 Task: Select the finding stay that's right for you
Action: Mouse moved to (136, 480)
Screenshot: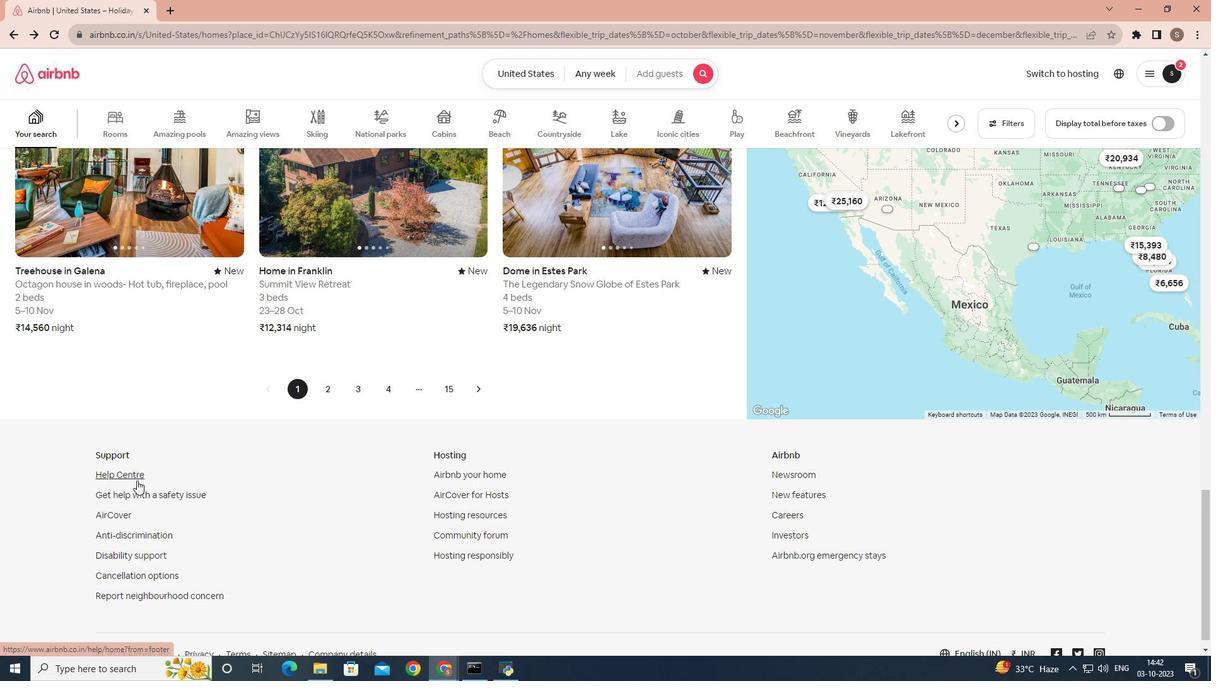 
Action: Mouse pressed left at (136, 480)
Screenshot: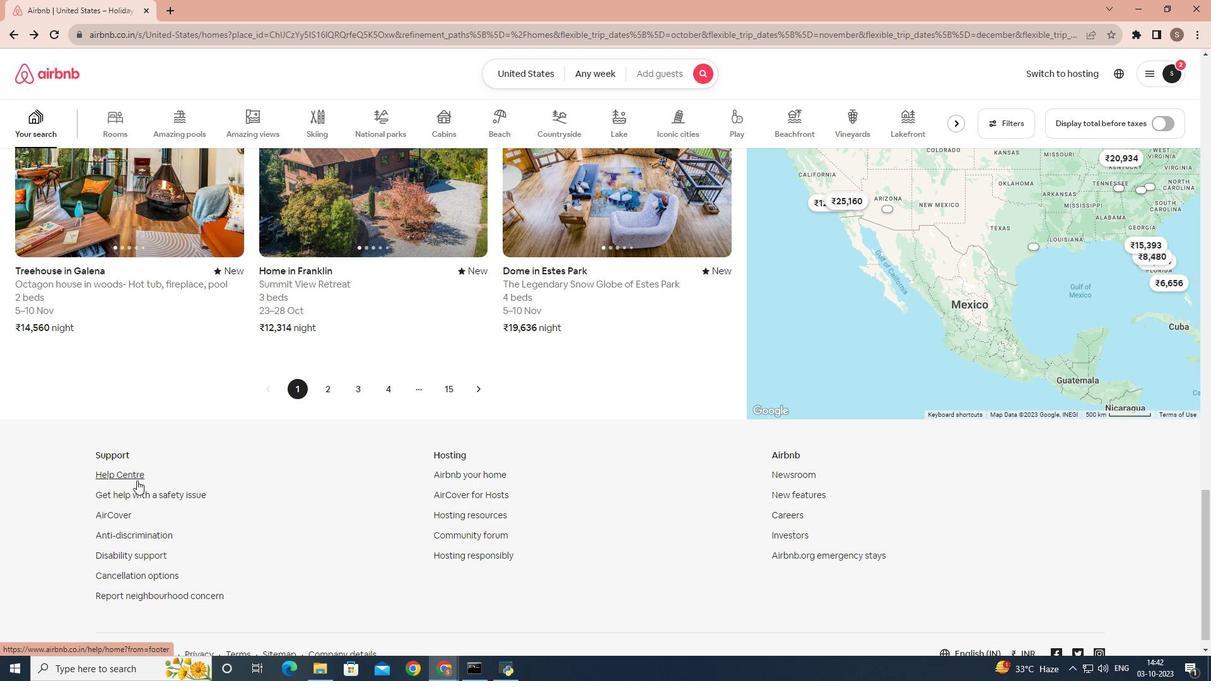 
Action: Mouse moved to (359, 520)
Screenshot: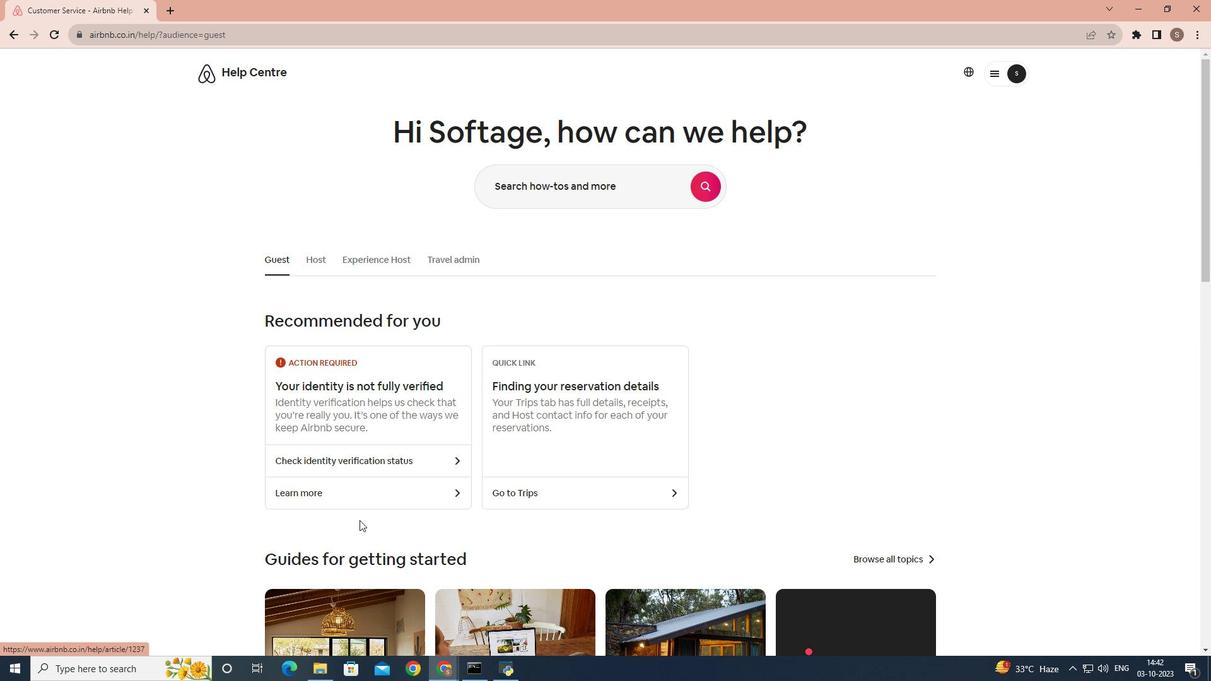 
Action: Mouse scrolled (359, 521) with delta (0, 0)
Screenshot: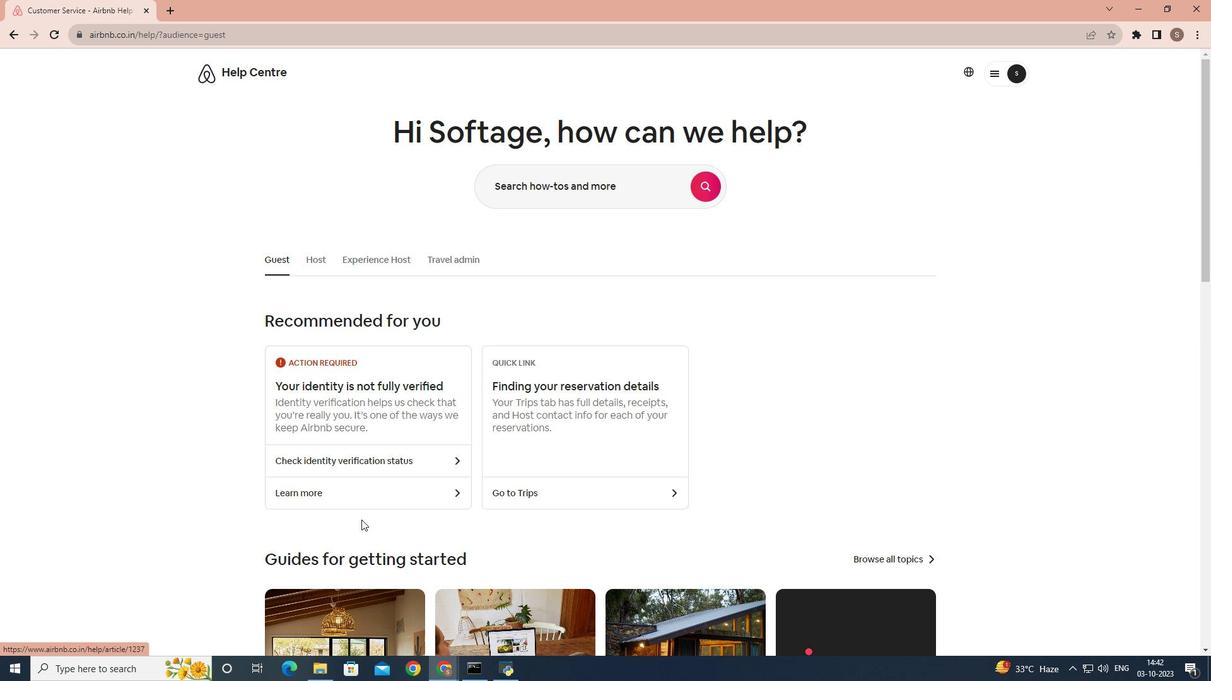 
Action: Mouse moved to (360, 520)
Screenshot: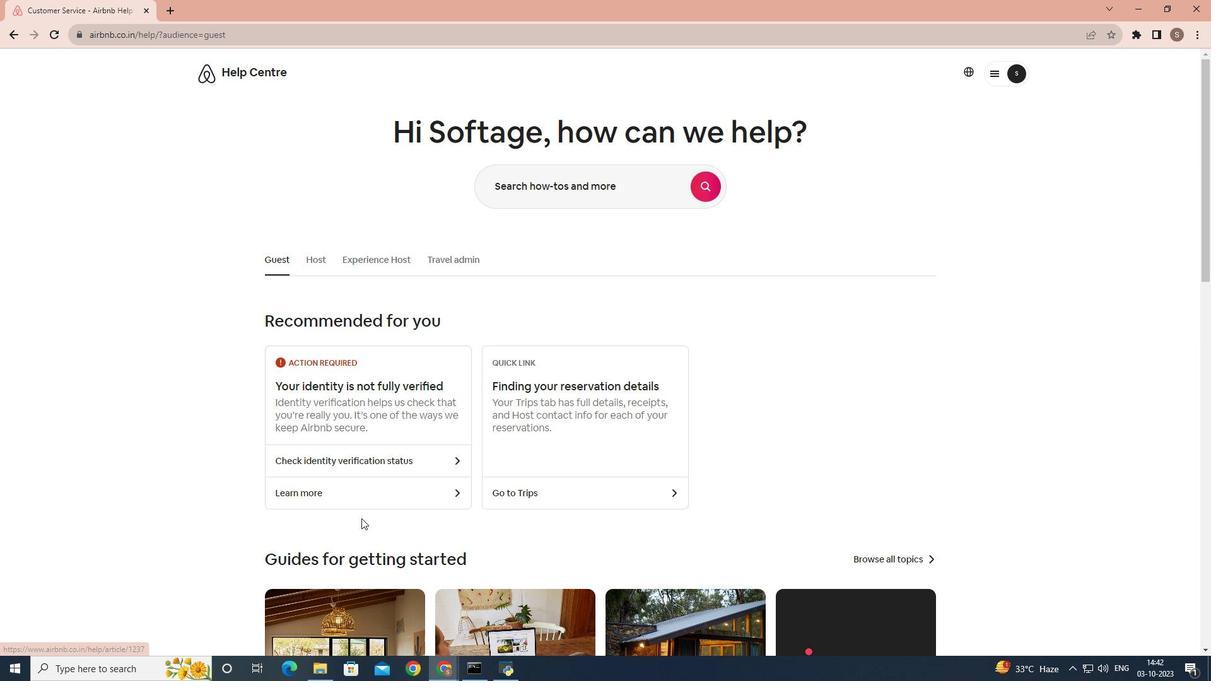 
Action: Mouse scrolled (360, 520) with delta (0, 0)
Screenshot: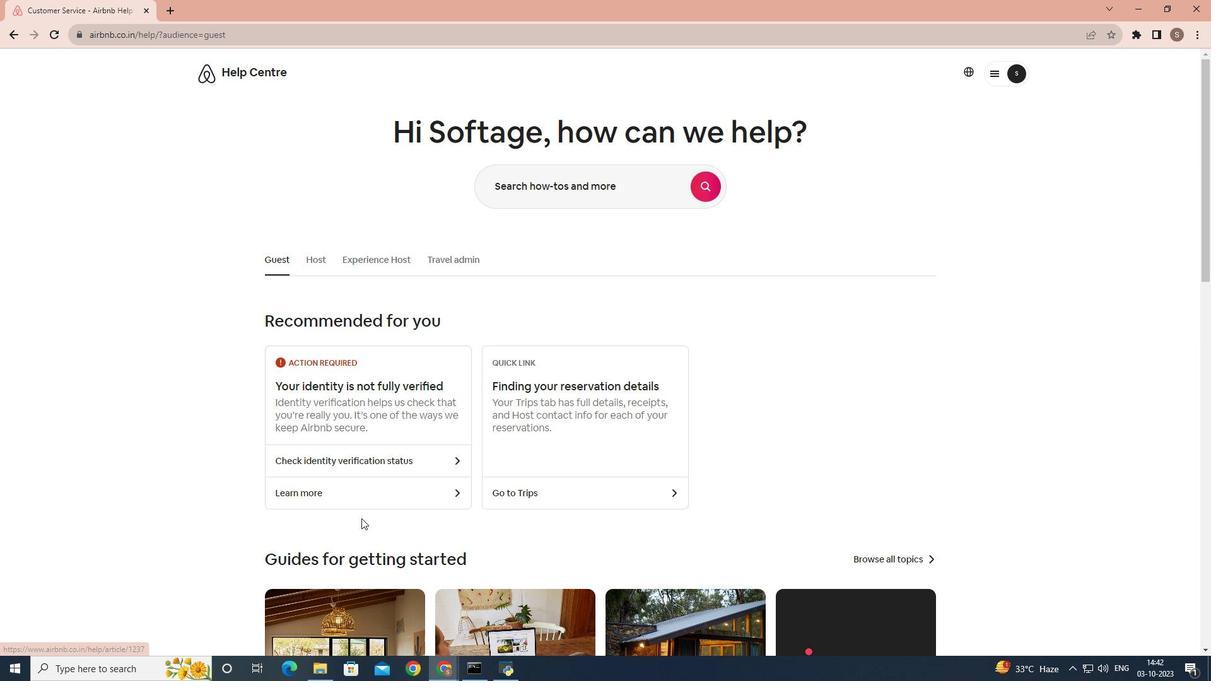 
Action: Mouse moved to (361, 520)
Screenshot: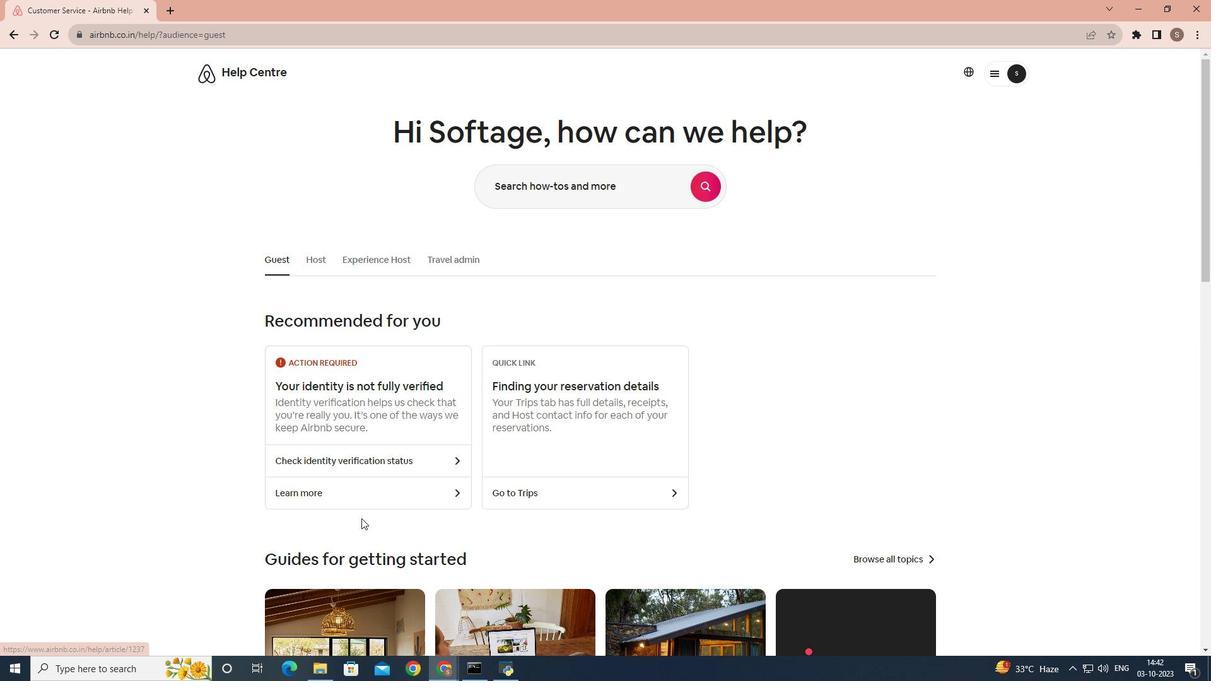 
Action: Mouse scrolled (361, 520) with delta (0, 0)
Screenshot: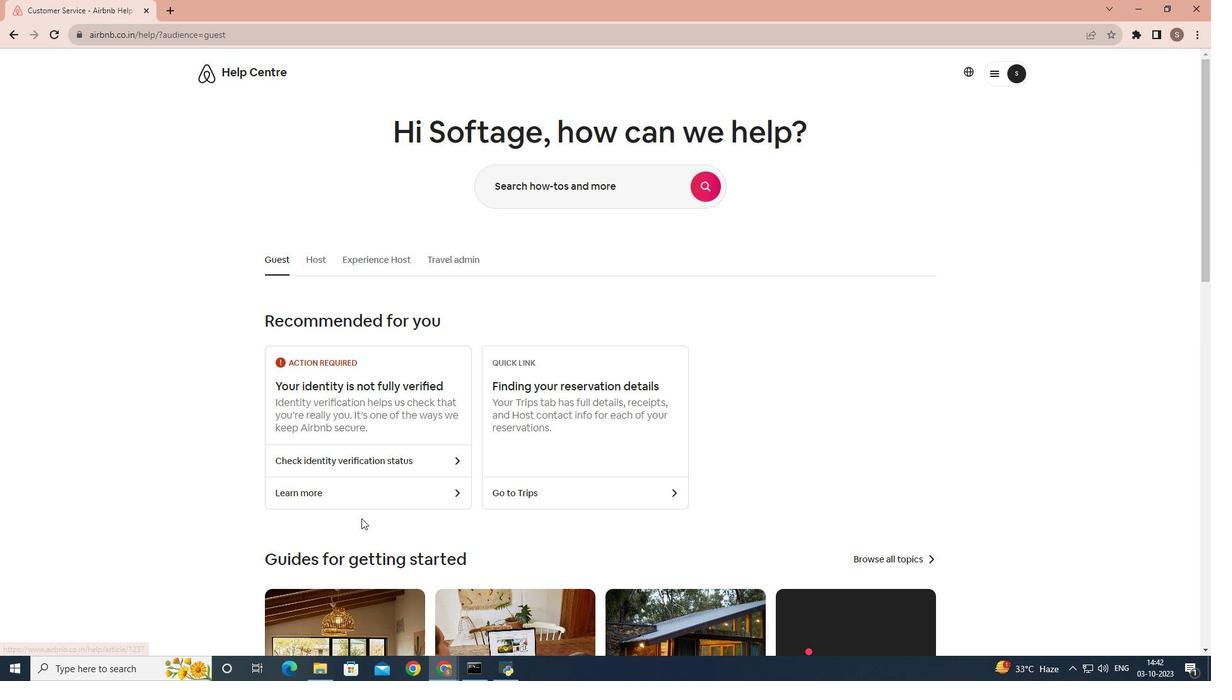 
Action: Mouse moved to (516, 531)
Screenshot: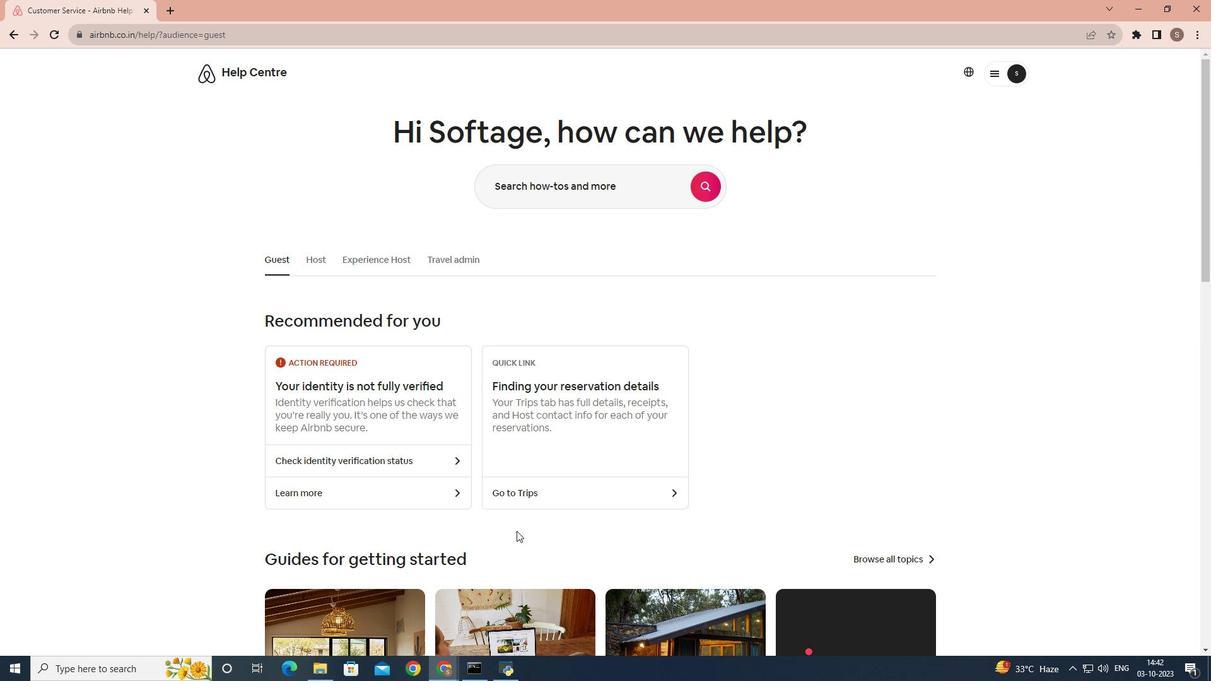 
Action: Mouse scrolled (516, 532) with delta (0, 0)
Screenshot: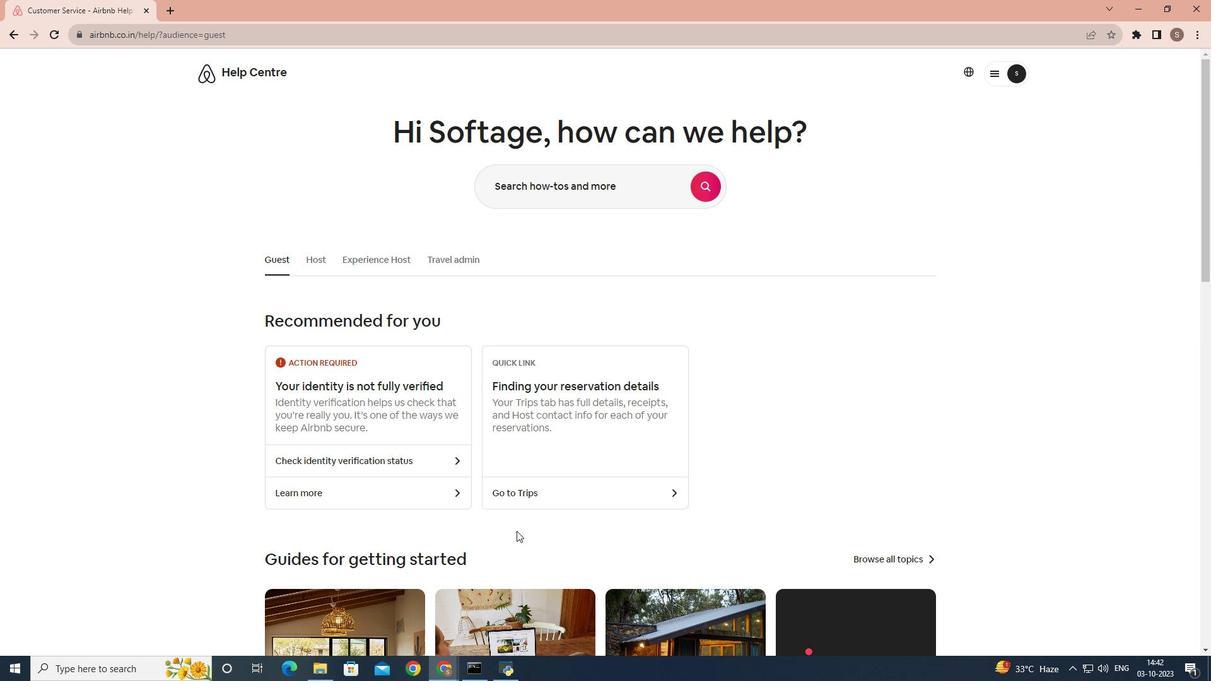 
Action: Mouse scrolled (516, 532) with delta (0, 0)
Screenshot: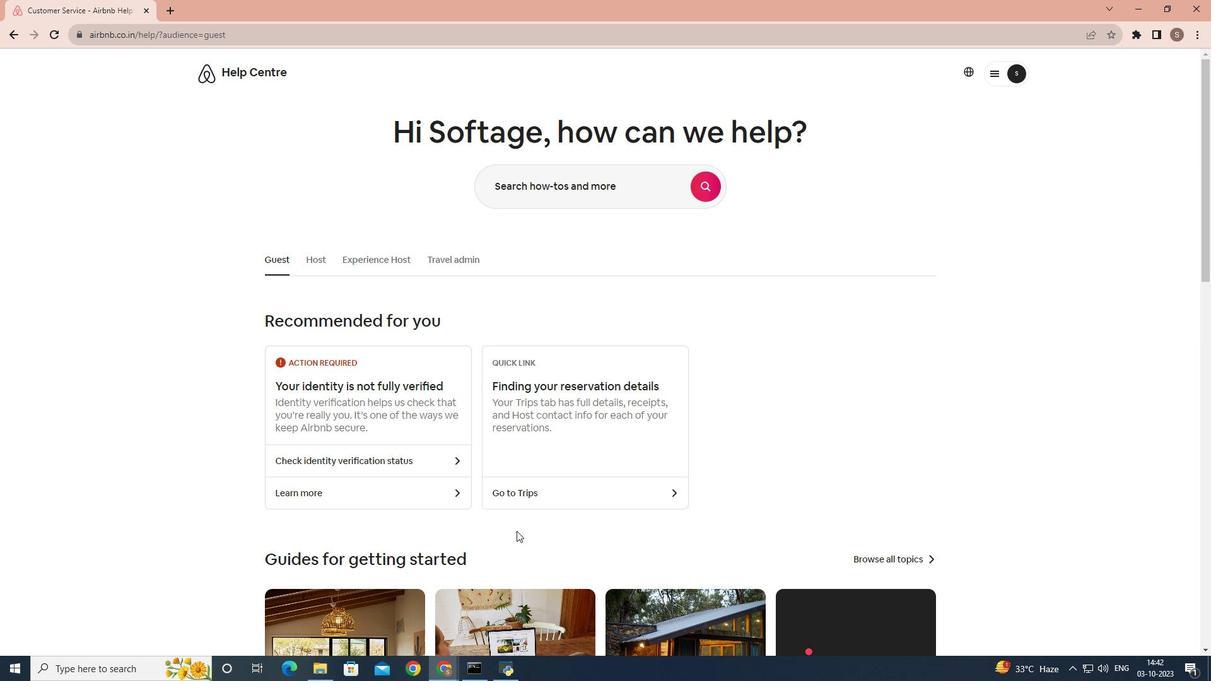 
Action: Mouse scrolled (516, 530) with delta (0, 0)
Screenshot: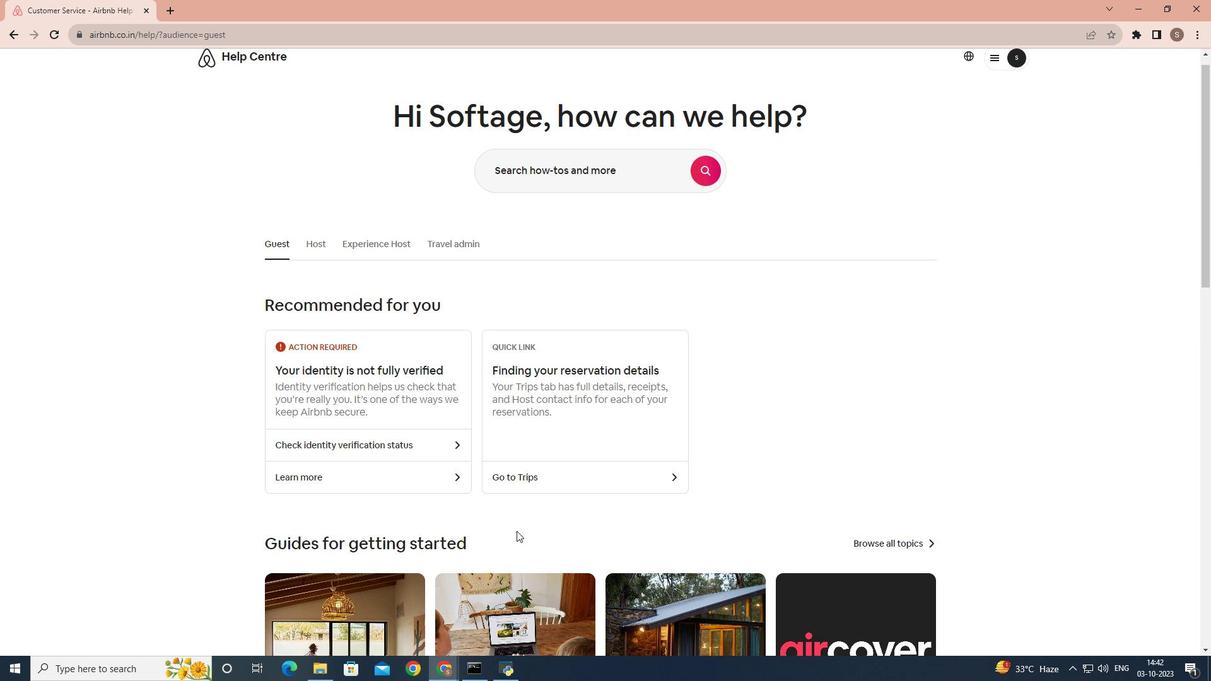
Action: Mouse scrolled (516, 530) with delta (0, 0)
Screenshot: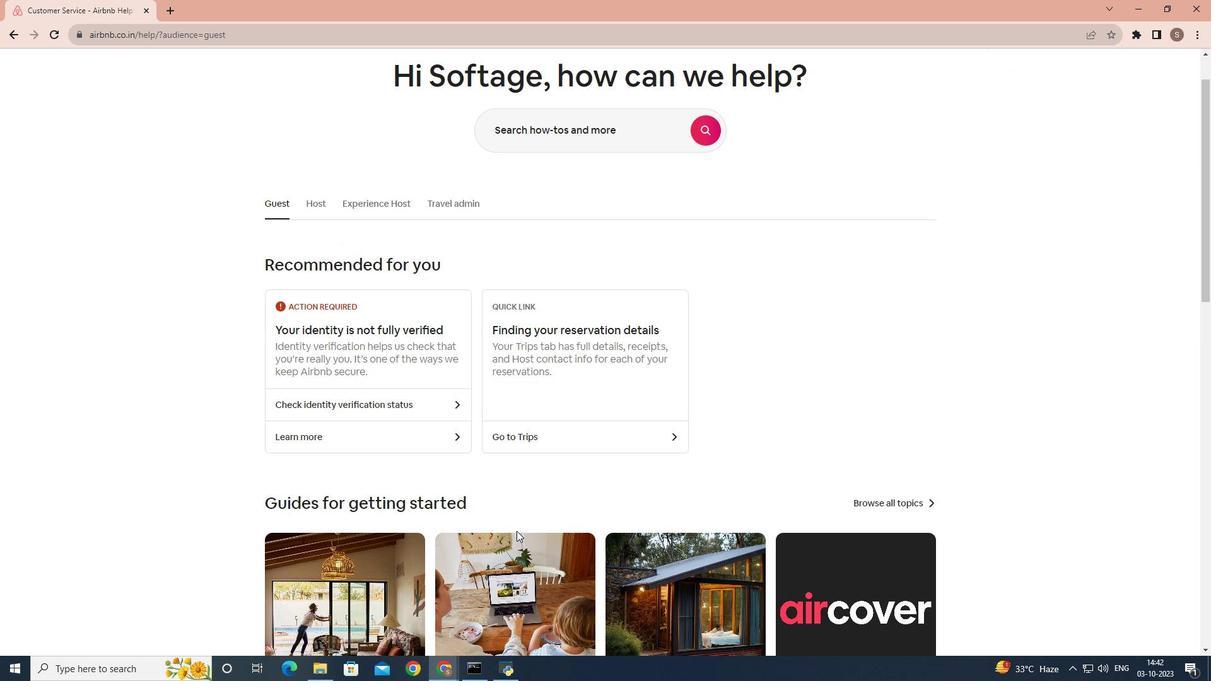 
Action: Mouse scrolled (516, 530) with delta (0, 0)
Screenshot: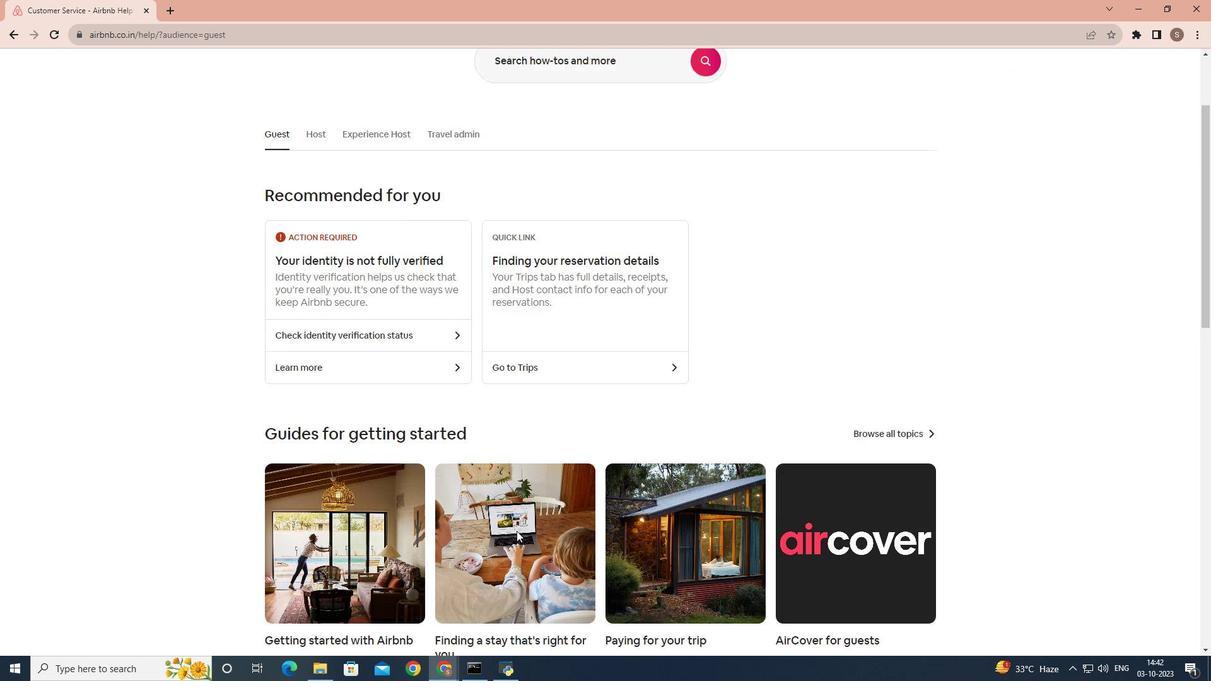 
Action: Mouse scrolled (516, 530) with delta (0, 0)
Screenshot: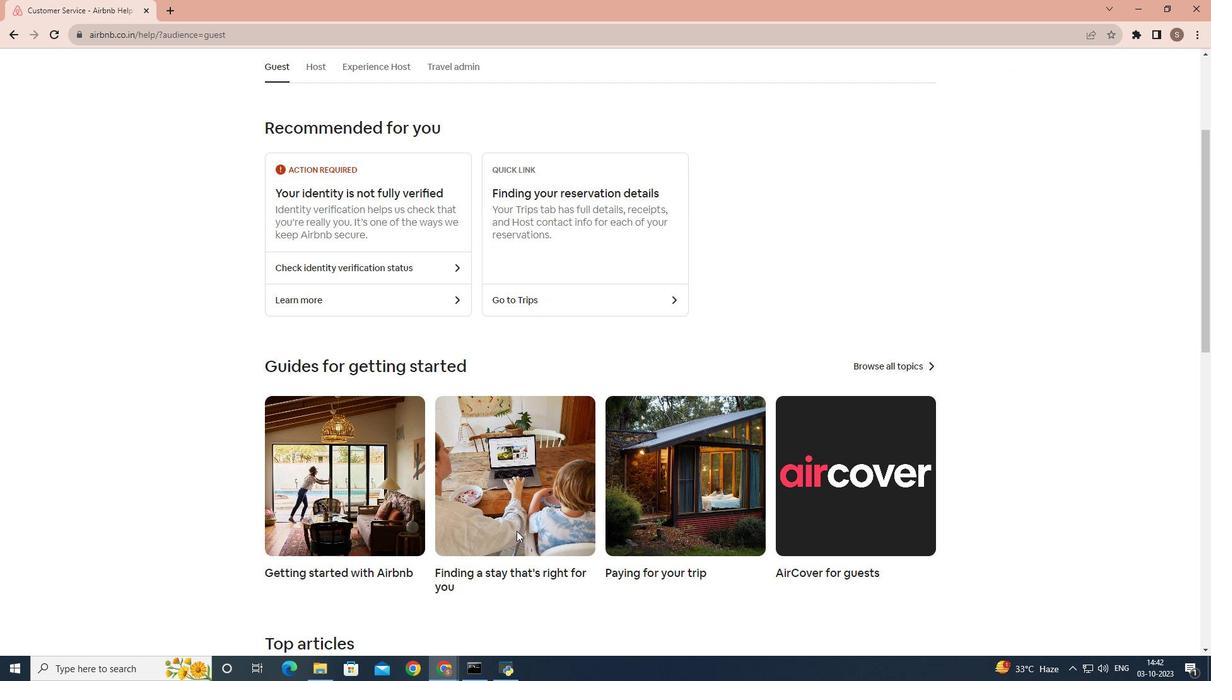 
Action: Mouse scrolled (516, 530) with delta (0, 0)
Screenshot: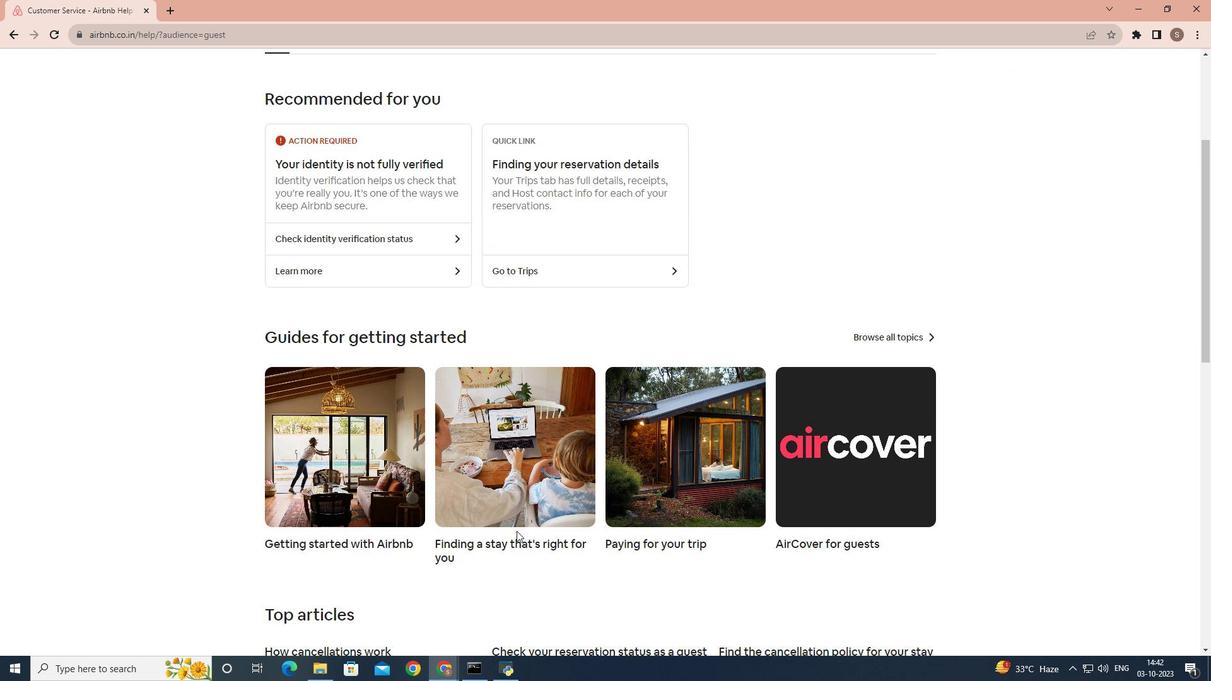 
Action: Mouse moved to (513, 453)
Screenshot: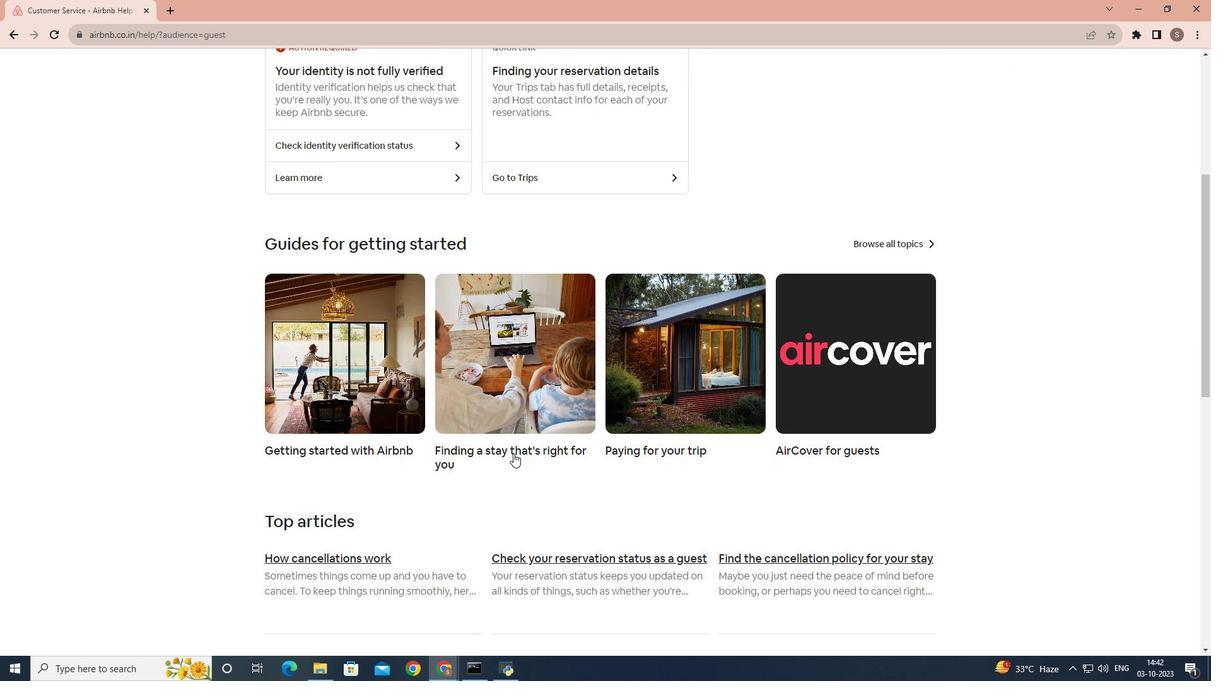 
Action: Mouse pressed left at (513, 453)
Screenshot: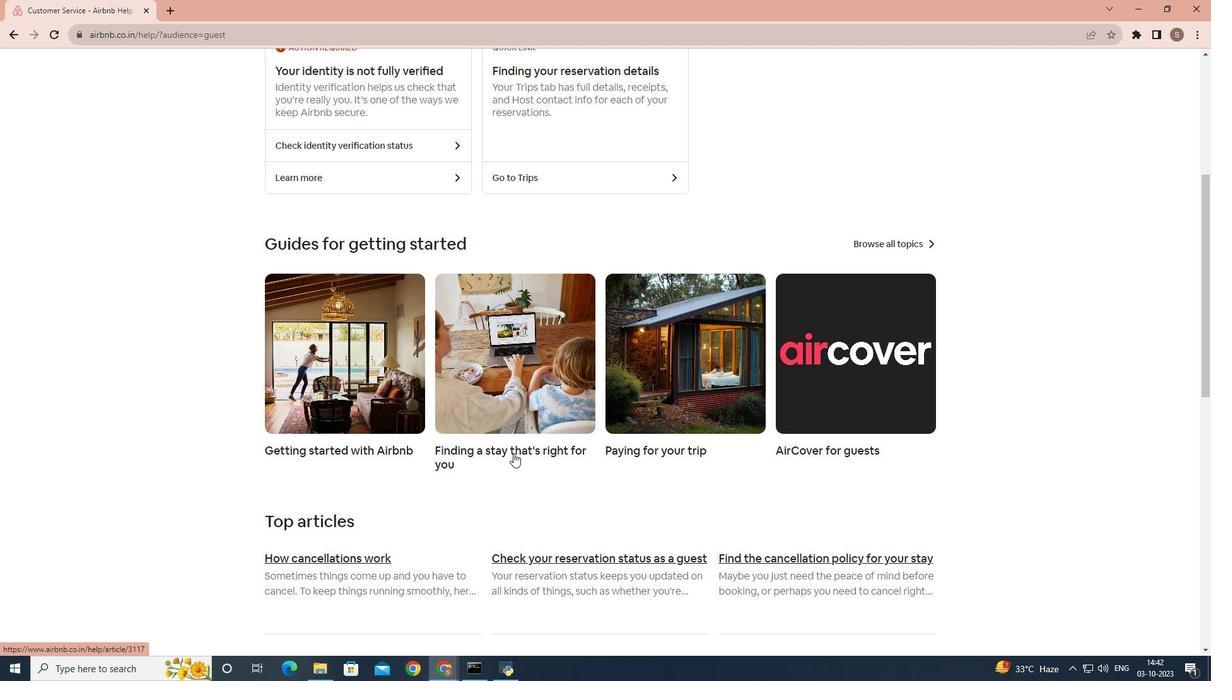
